 Task: Use Cave and Wind Effect in this video Movie B.mp4
Action: Mouse moved to (317, 129)
Screenshot: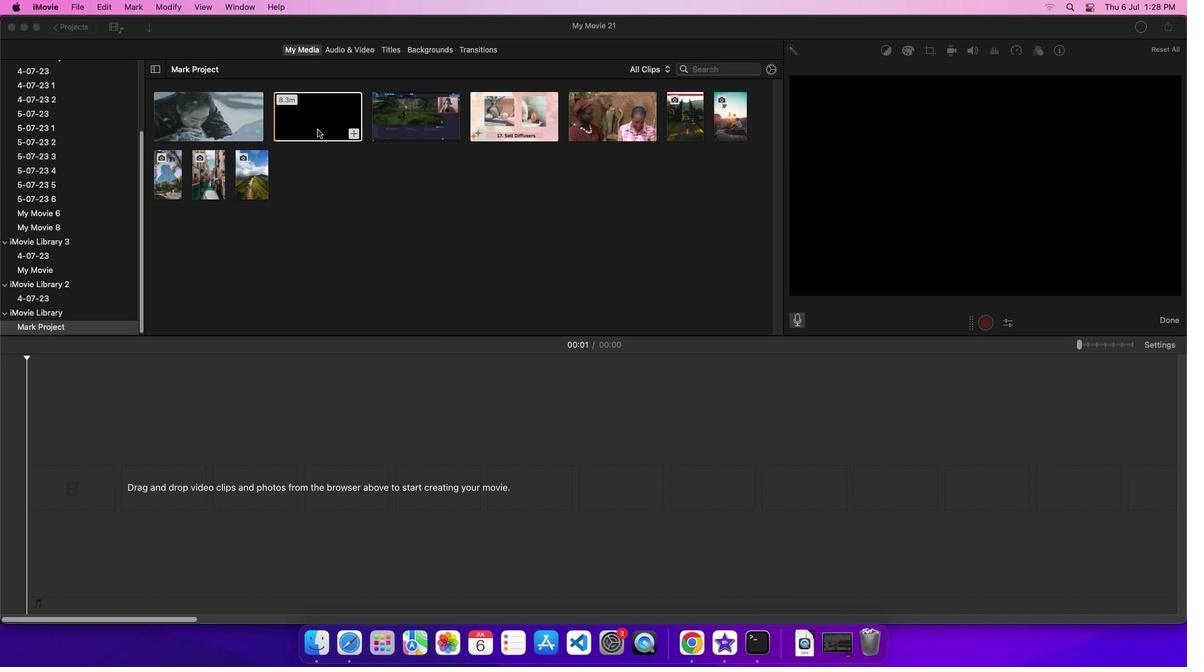 
Action: Mouse pressed left at (317, 129)
Screenshot: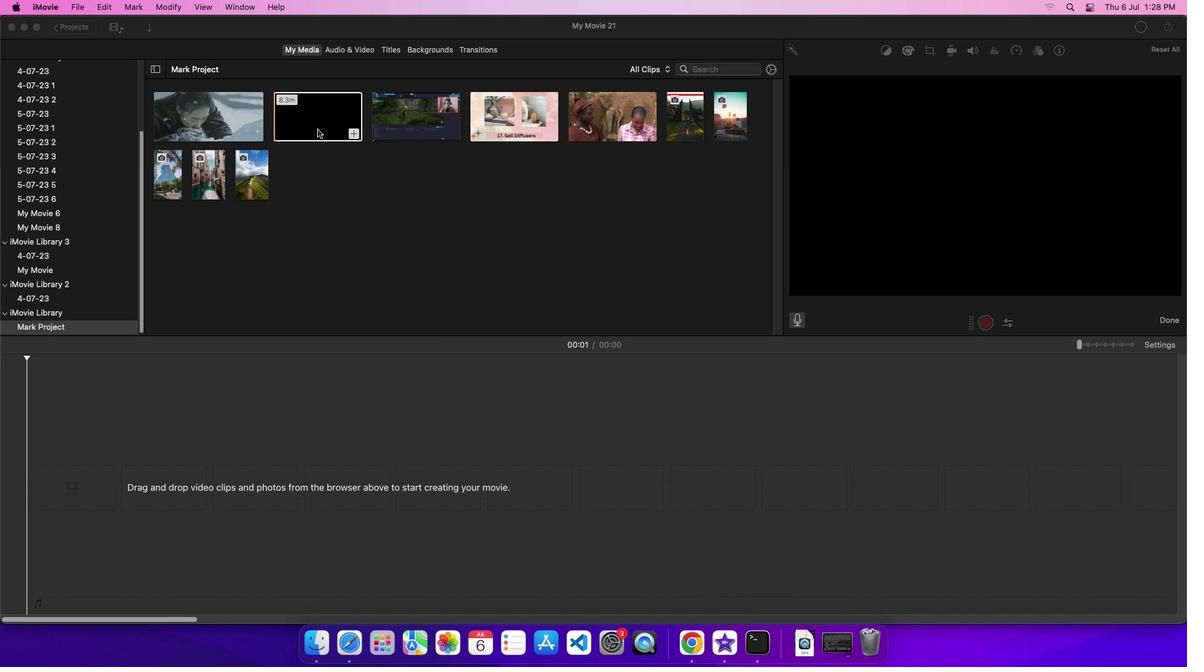 
Action: Mouse moved to (324, 125)
Screenshot: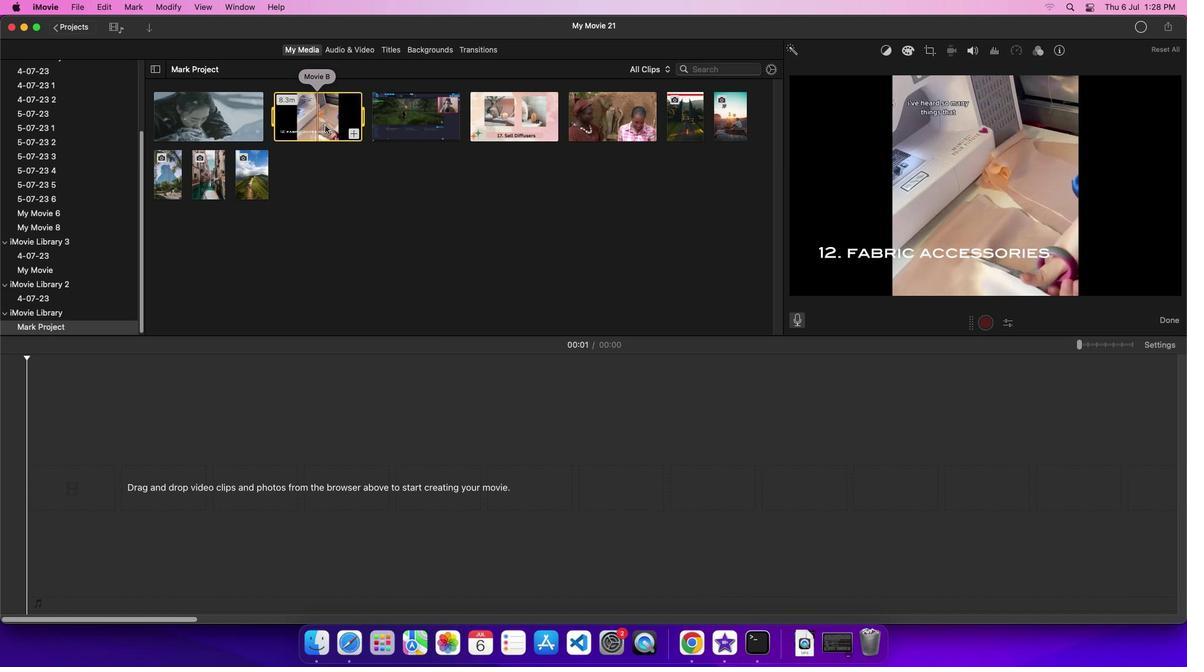 
Action: Mouse pressed left at (324, 125)
Screenshot: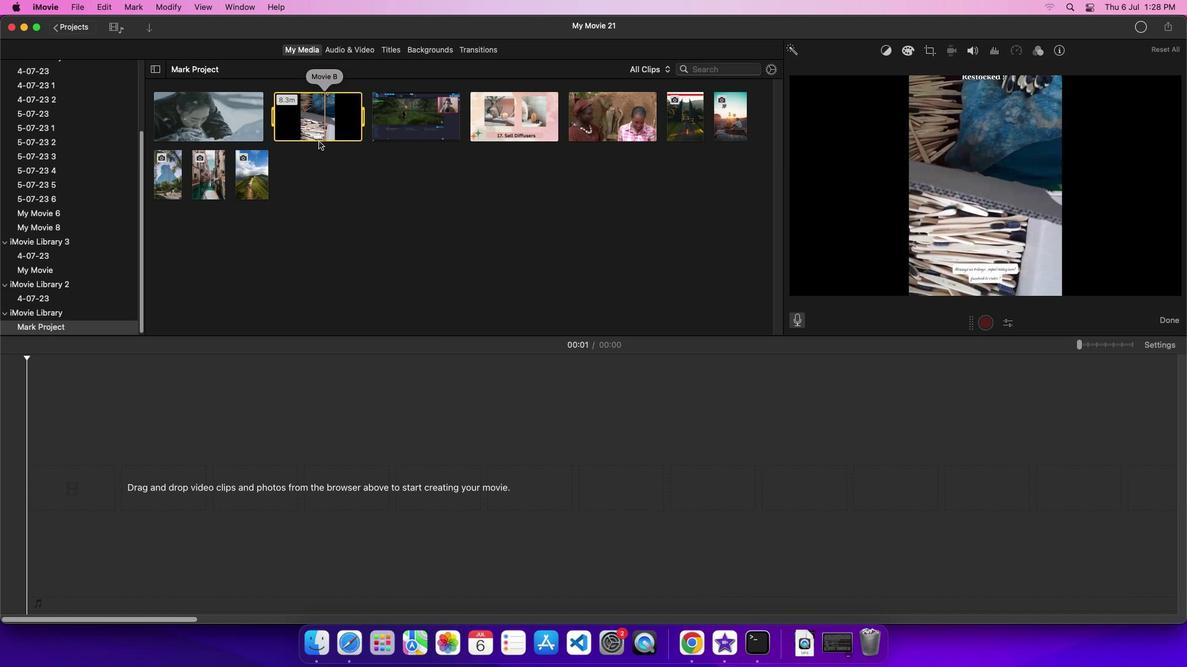 
Action: Mouse moved to (347, 51)
Screenshot: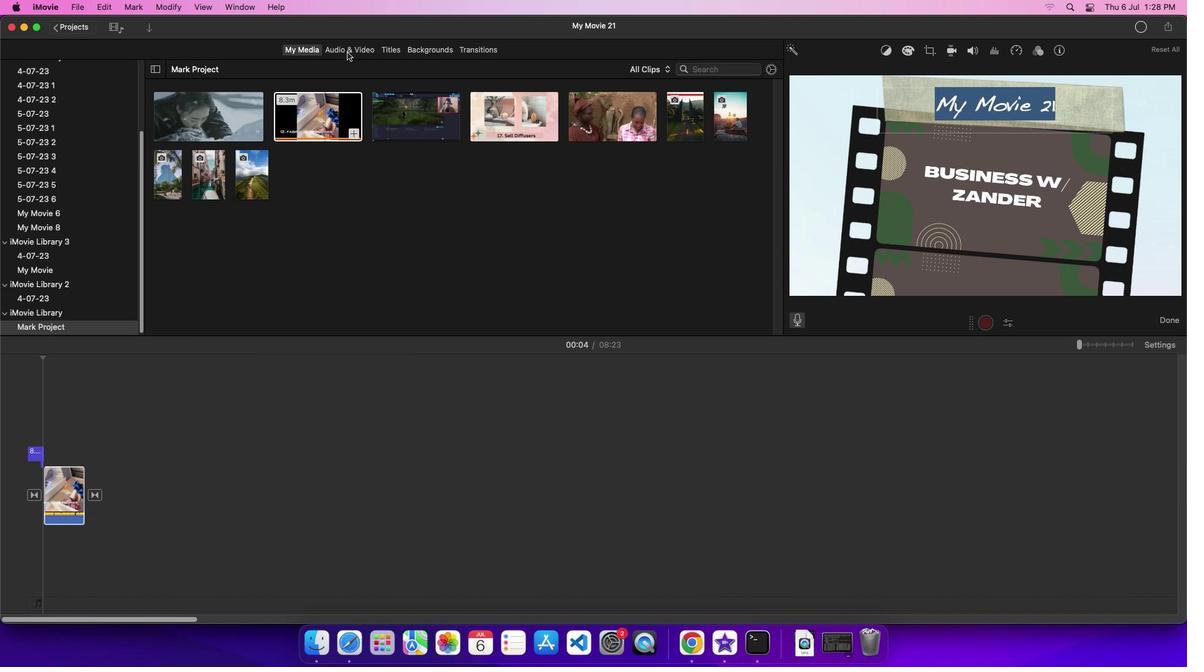 
Action: Mouse pressed left at (347, 51)
Screenshot: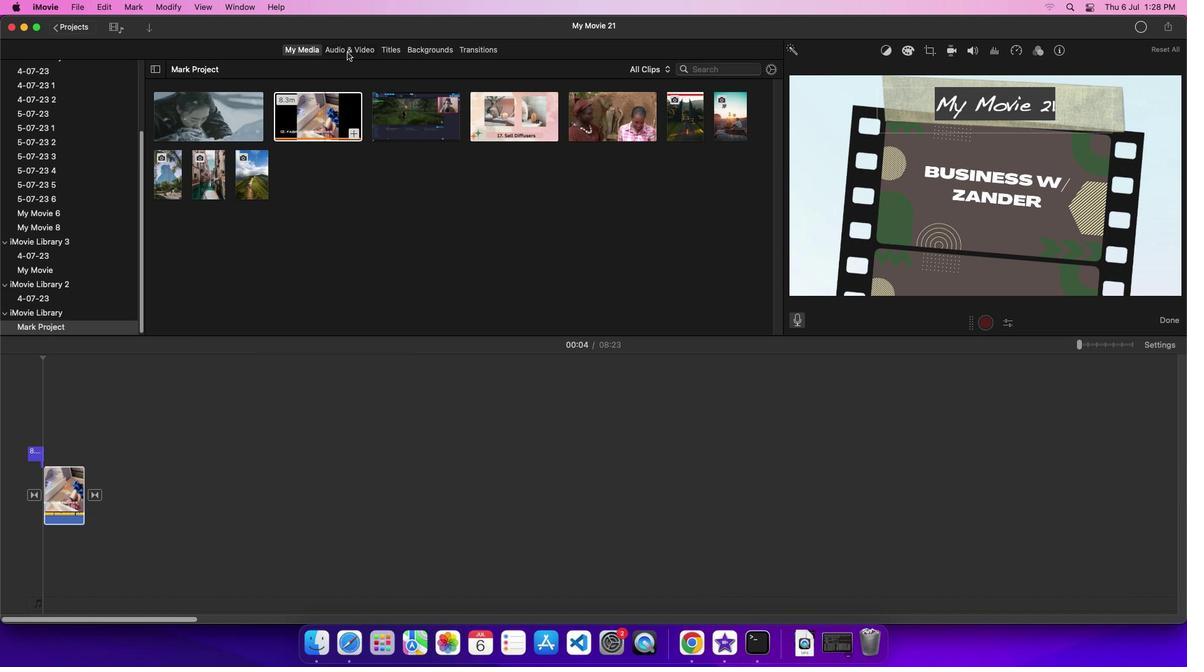 
Action: Mouse moved to (65, 116)
Screenshot: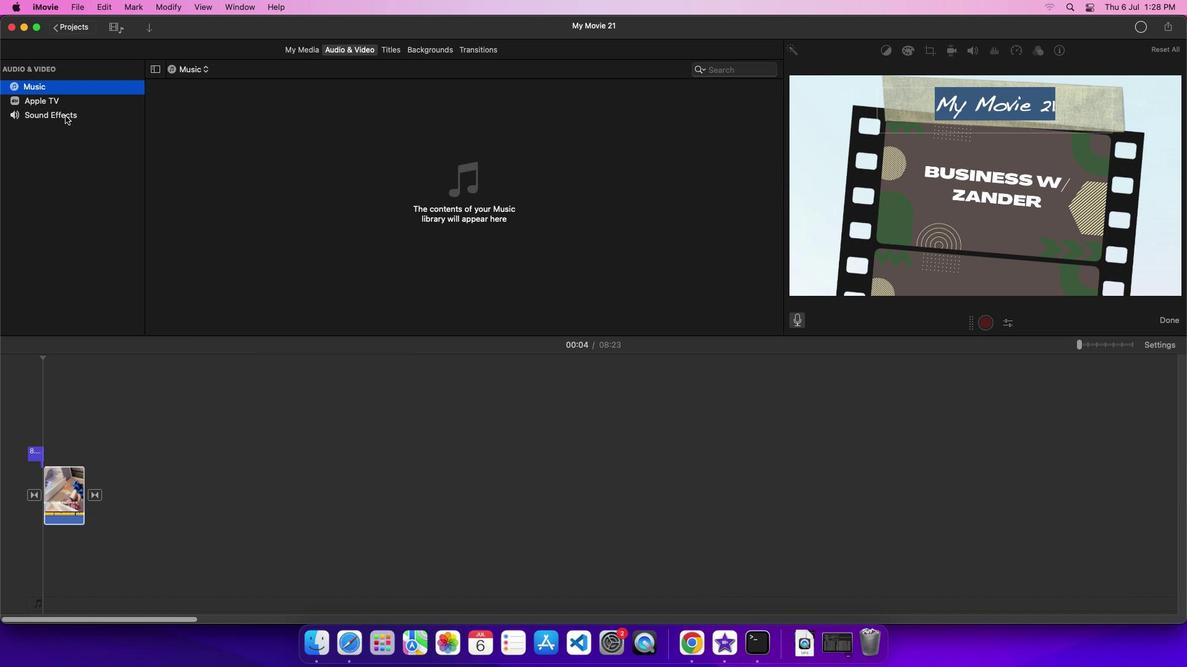 
Action: Mouse pressed left at (65, 116)
Screenshot: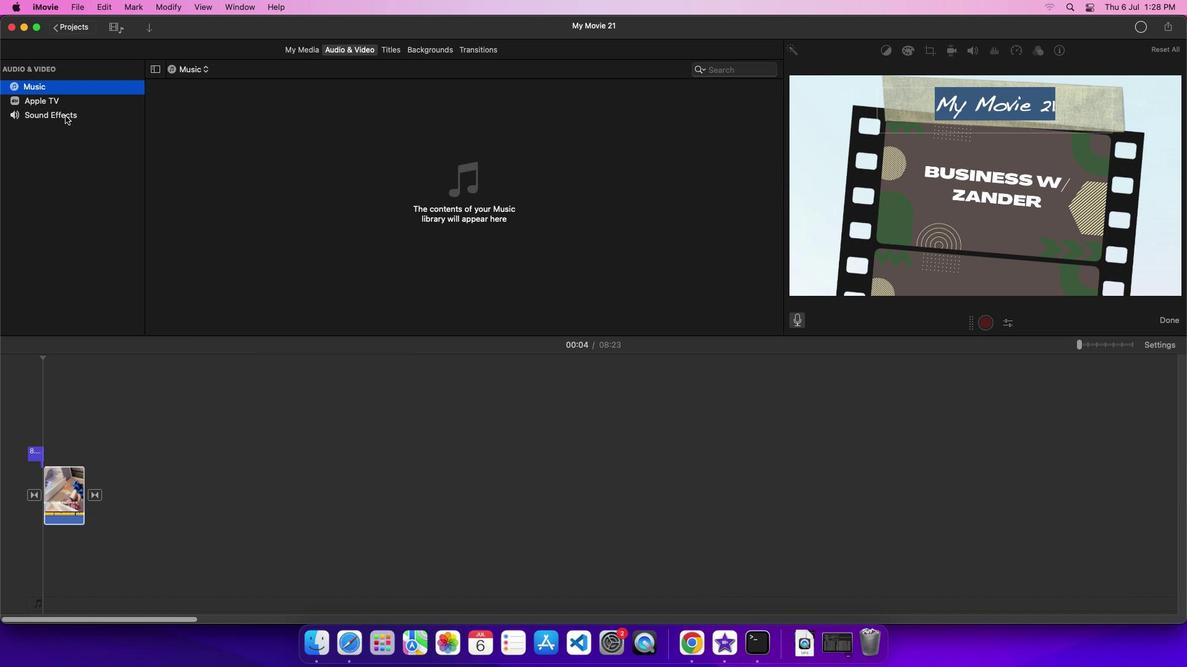 
Action: Mouse pressed left at (65, 116)
Screenshot: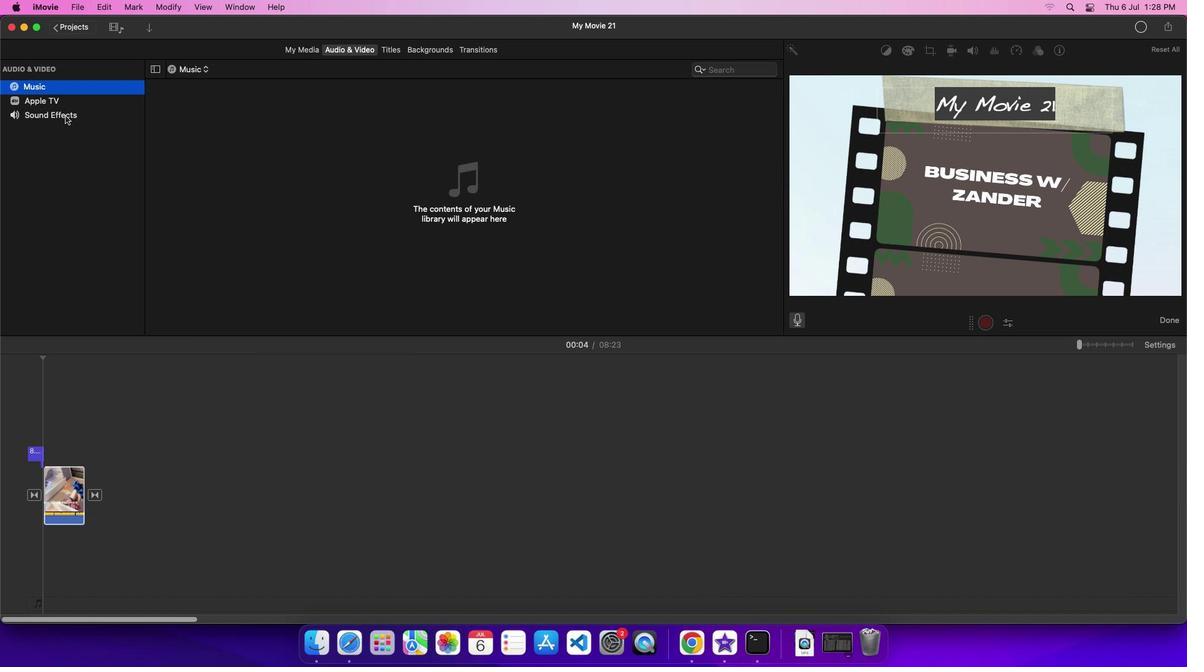 
Action: Mouse moved to (220, 233)
Screenshot: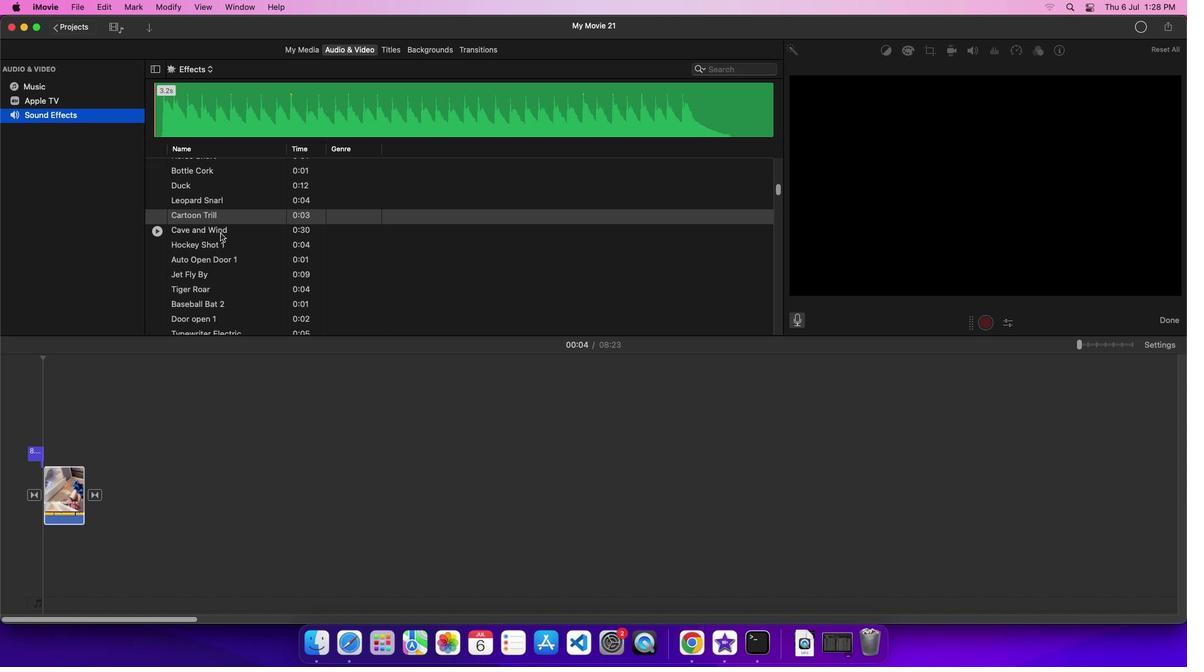 
Action: Mouse pressed left at (220, 233)
Screenshot: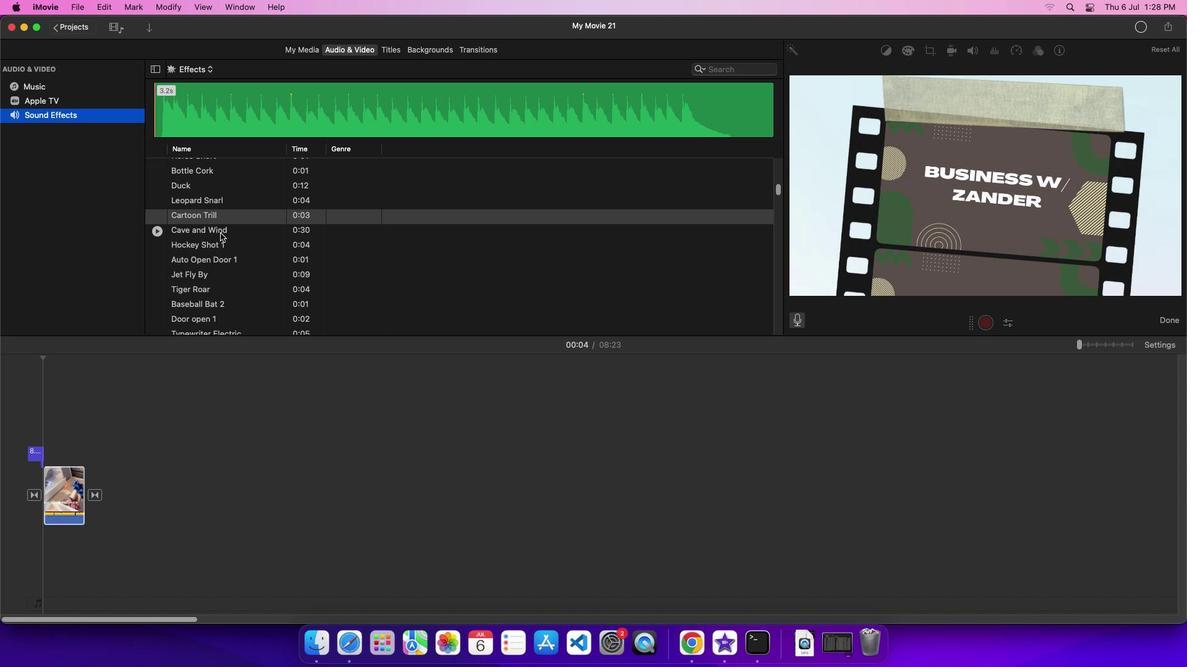
Action: Mouse moved to (252, 233)
Screenshot: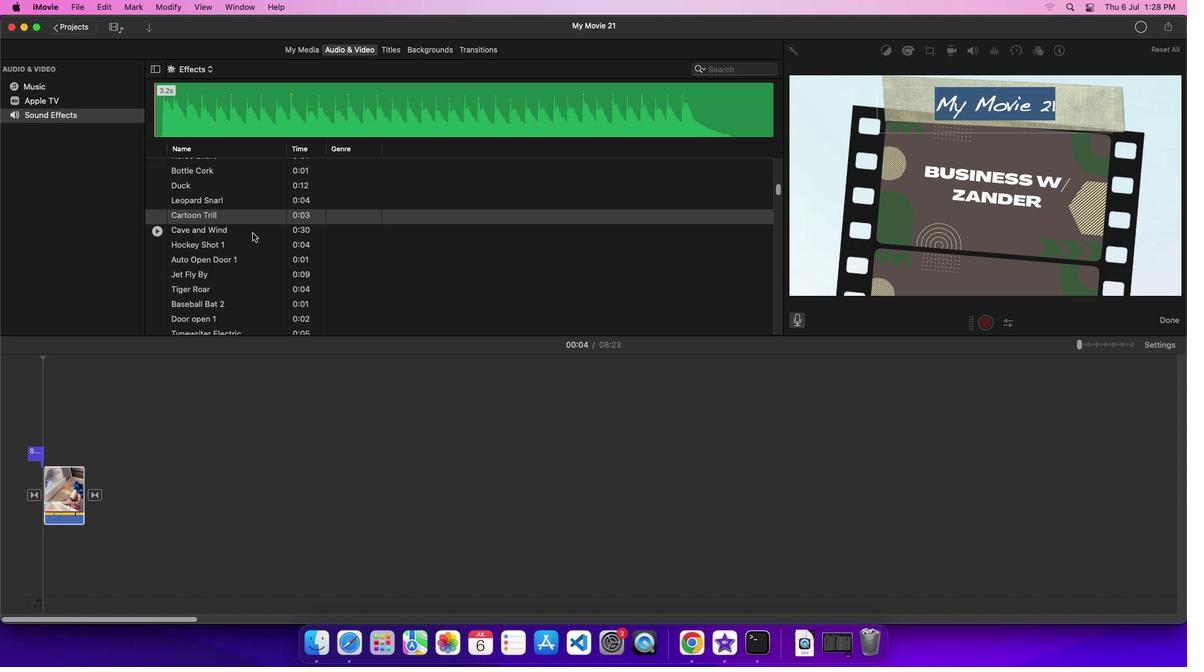 
Action: Mouse pressed left at (252, 233)
Screenshot: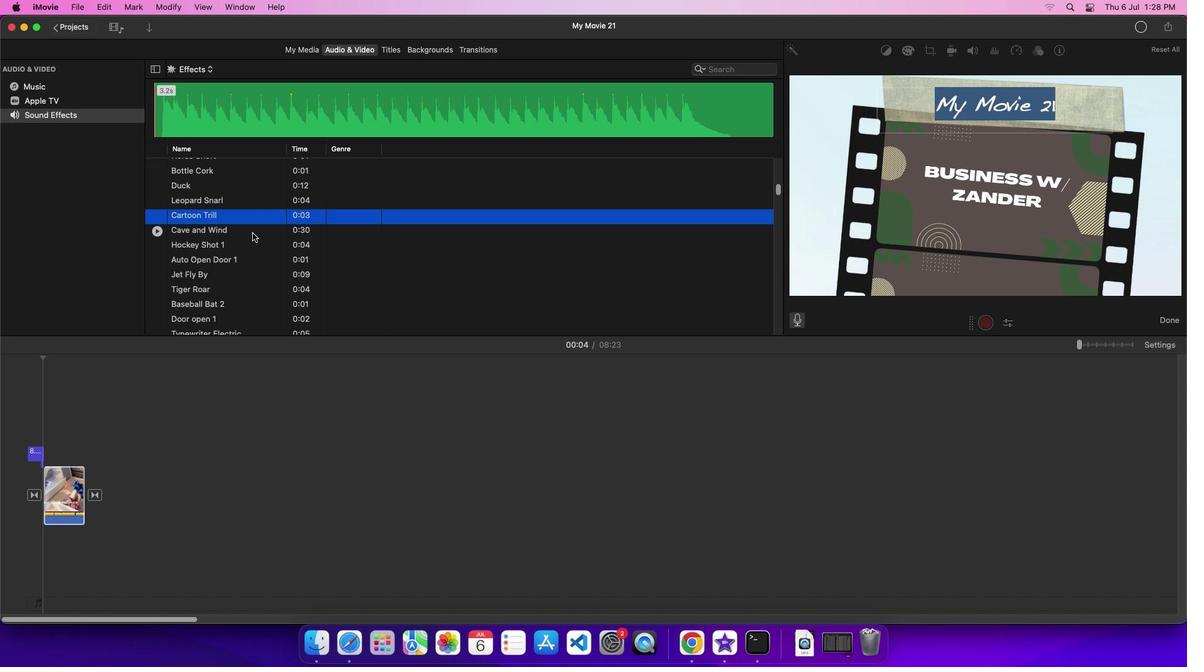 
Action: Mouse moved to (254, 233)
Screenshot: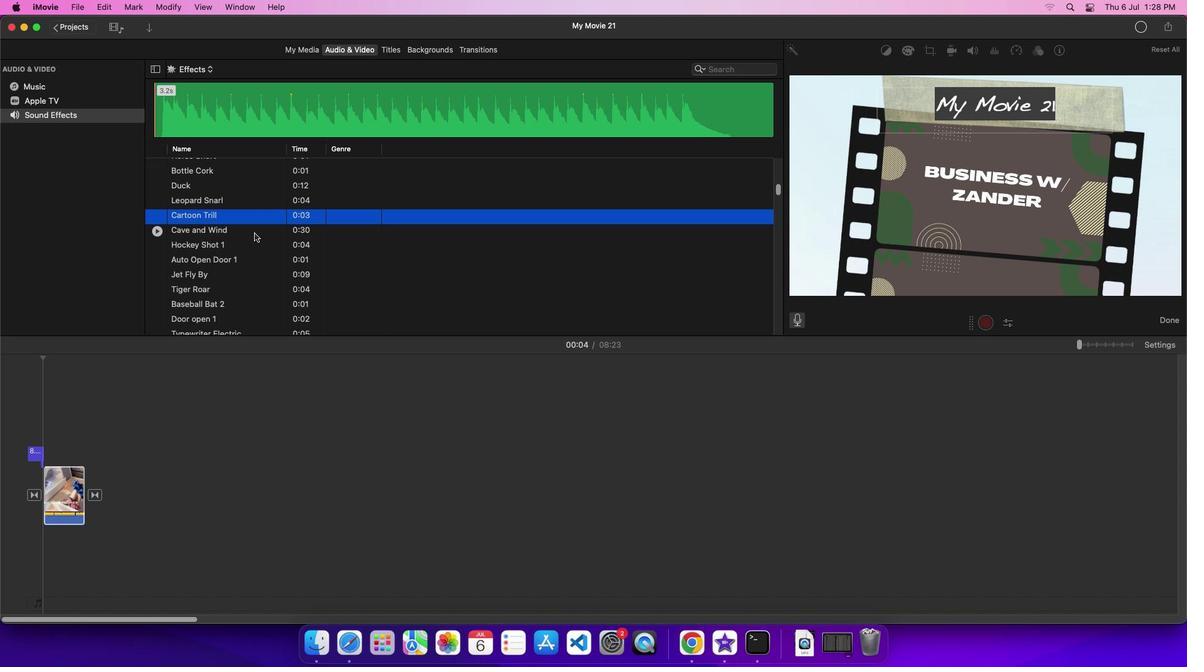 
Action: Mouse pressed left at (254, 233)
Screenshot: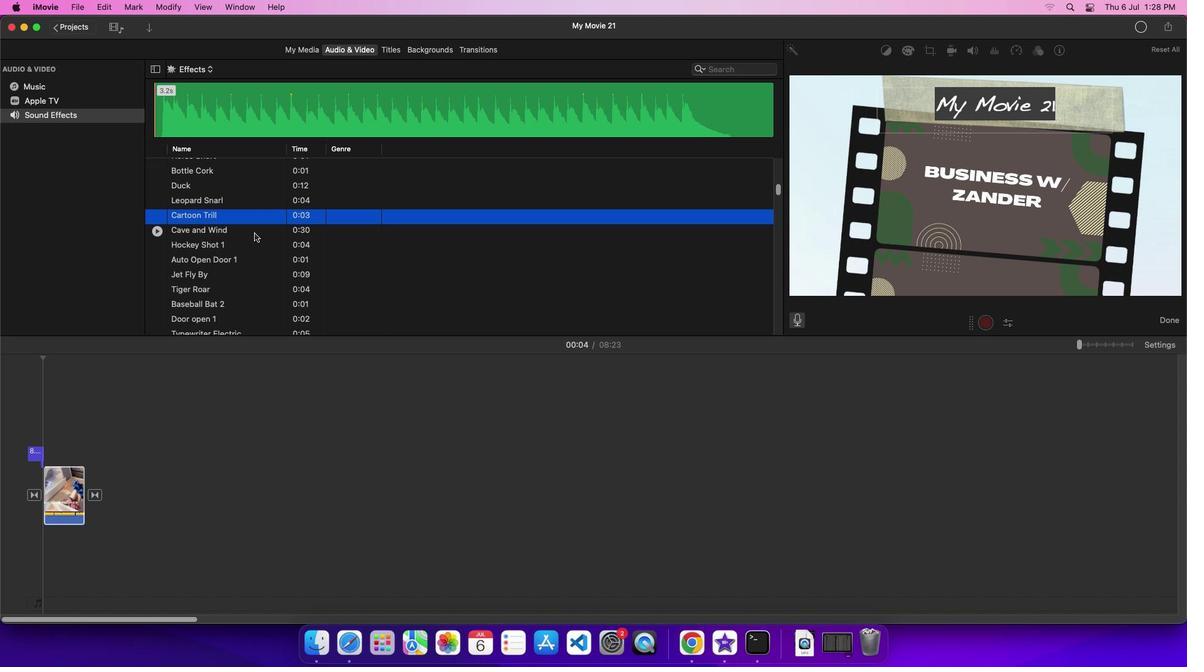 
Action: Mouse pressed left at (254, 233)
Screenshot: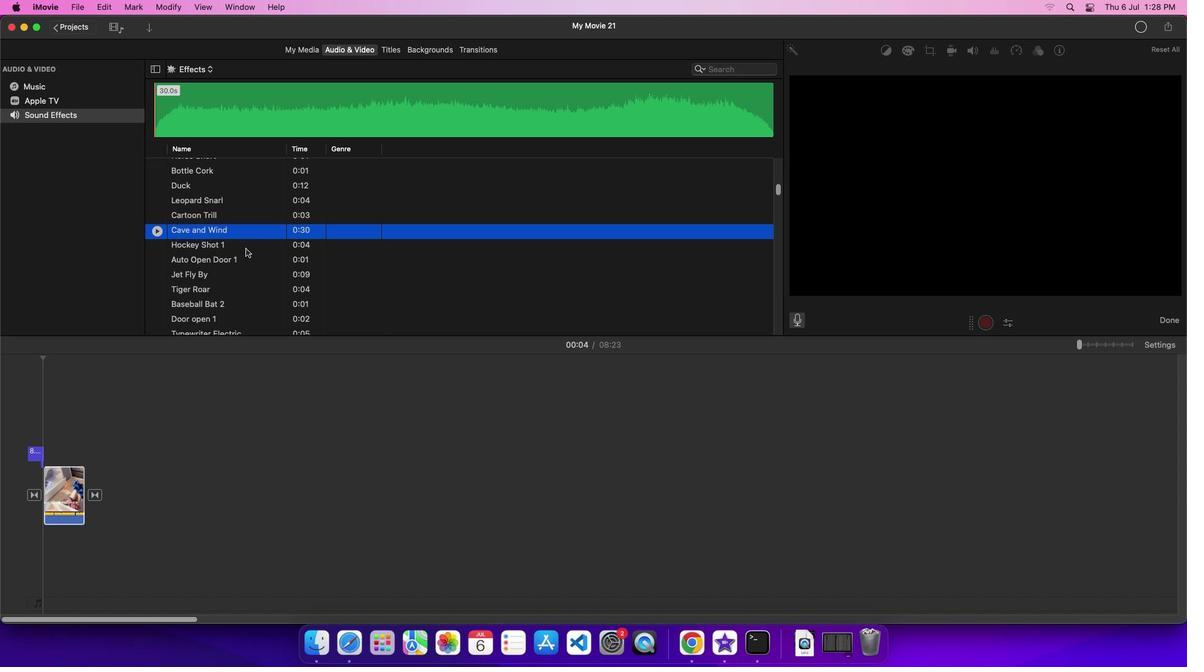 
Action: Mouse moved to (110, 555)
Screenshot: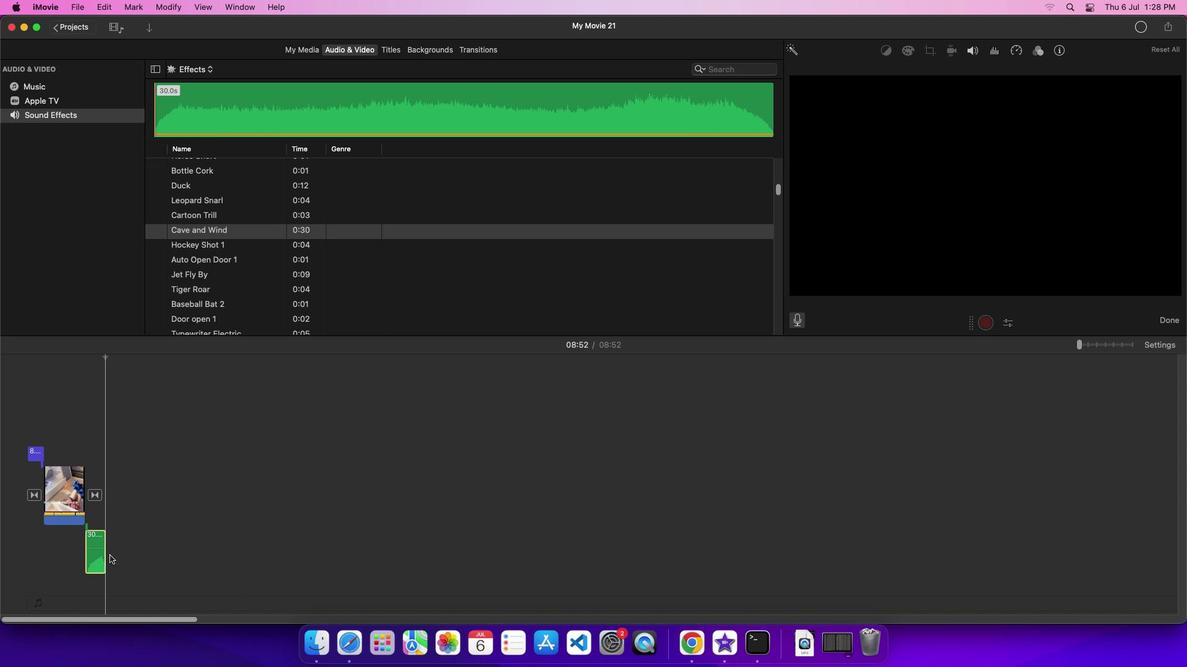 
